 Task: Create a task  Inability to modify certain fields or settings , assign it to team member softage.10@softage.net in the project ZirconTech and update the status of the task to  On Track  , set the priority of the task to High.
Action: Mouse moved to (70, 287)
Screenshot: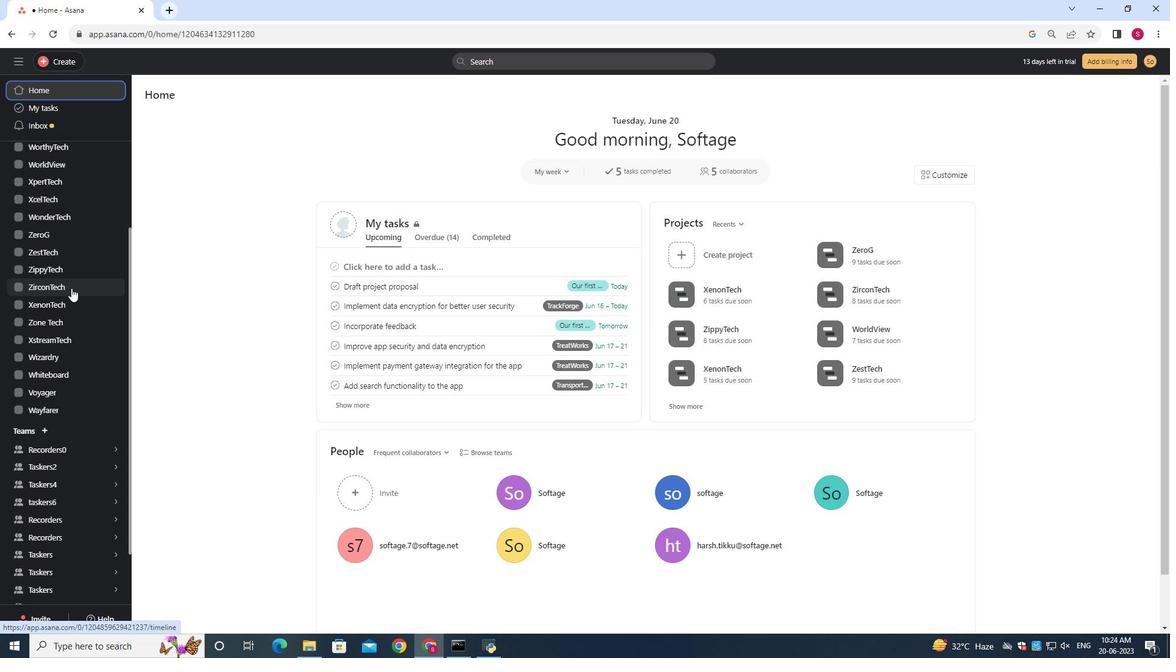 
Action: Mouse pressed left at (70, 287)
Screenshot: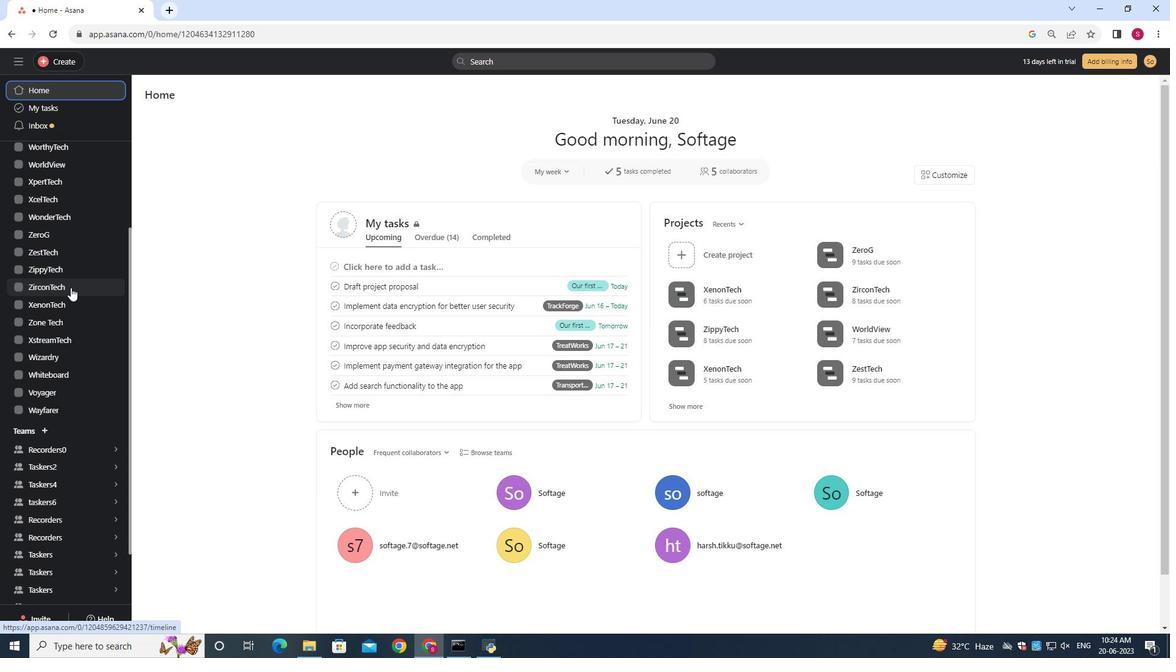 
Action: Mouse moved to (167, 148)
Screenshot: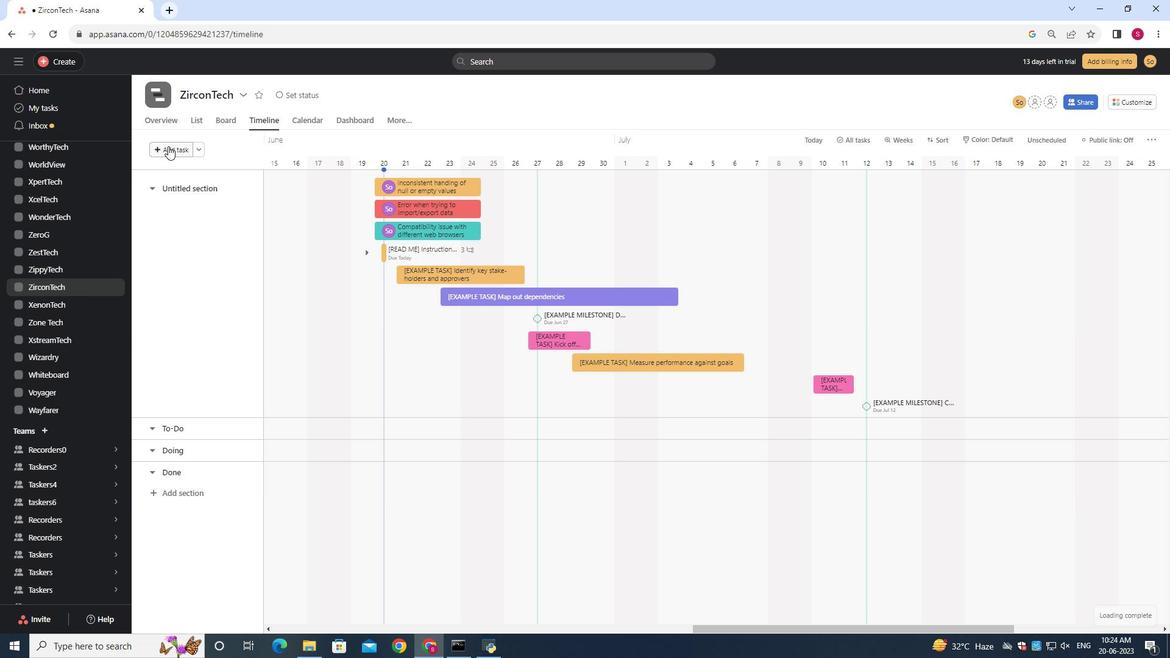 
Action: Mouse pressed left at (167, 148)
Screenshot: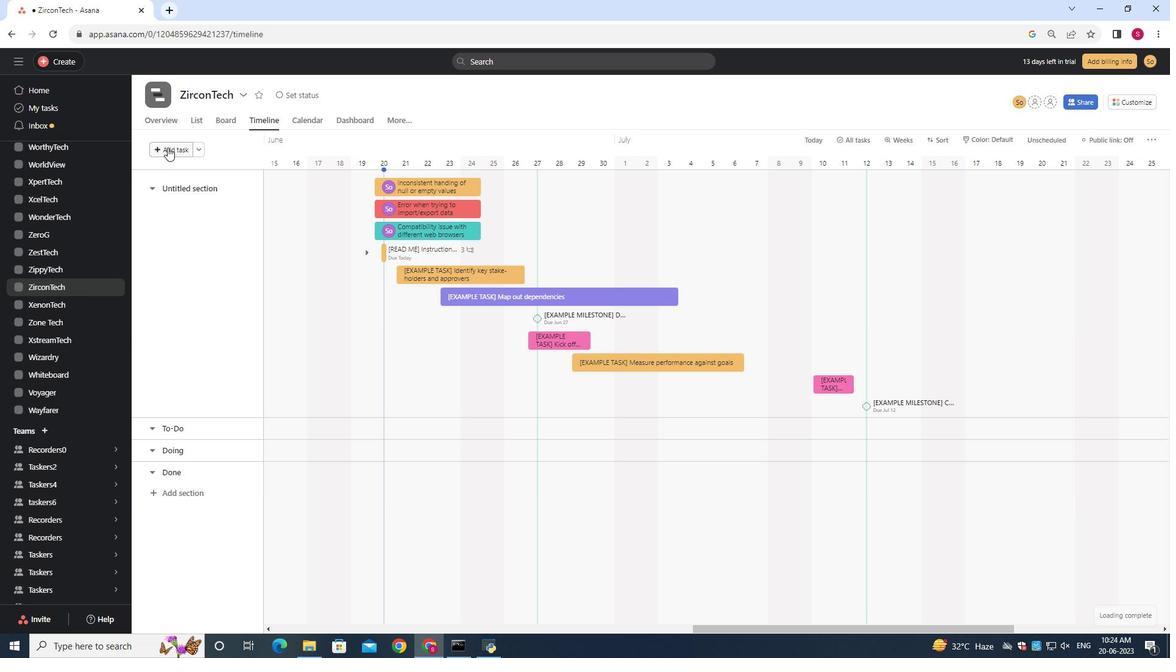 
Action: Mouse moved to (169, 149)
Screenshot: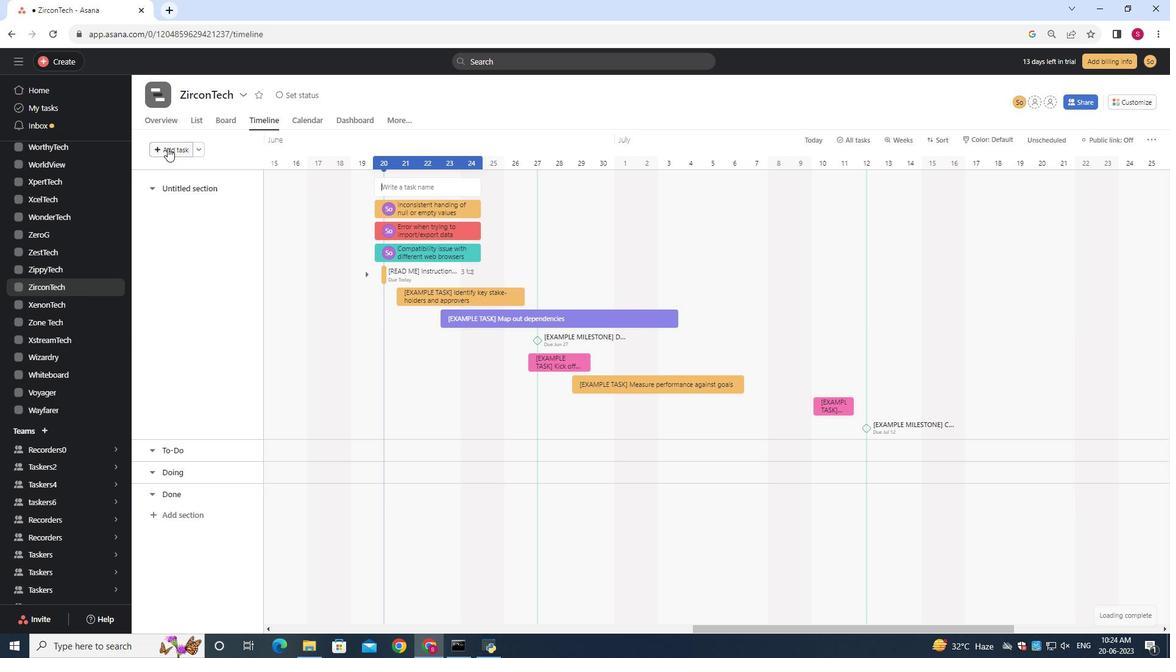 
Action: Key pressed <Key.shift>Inability<Key.space>to<Key.space>modify<Key.space>certain<Key.space>fields<Key.space>or<Key.space>settings
Screenshot: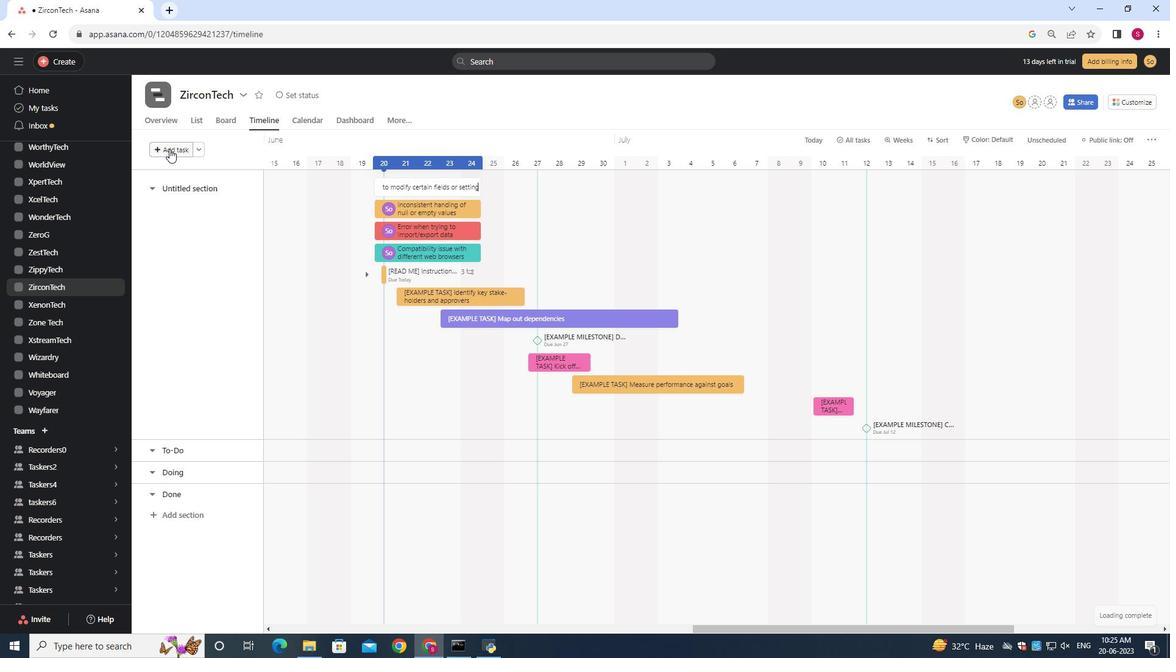 
Action: Mouse moved to (471, 187)
Screenshot: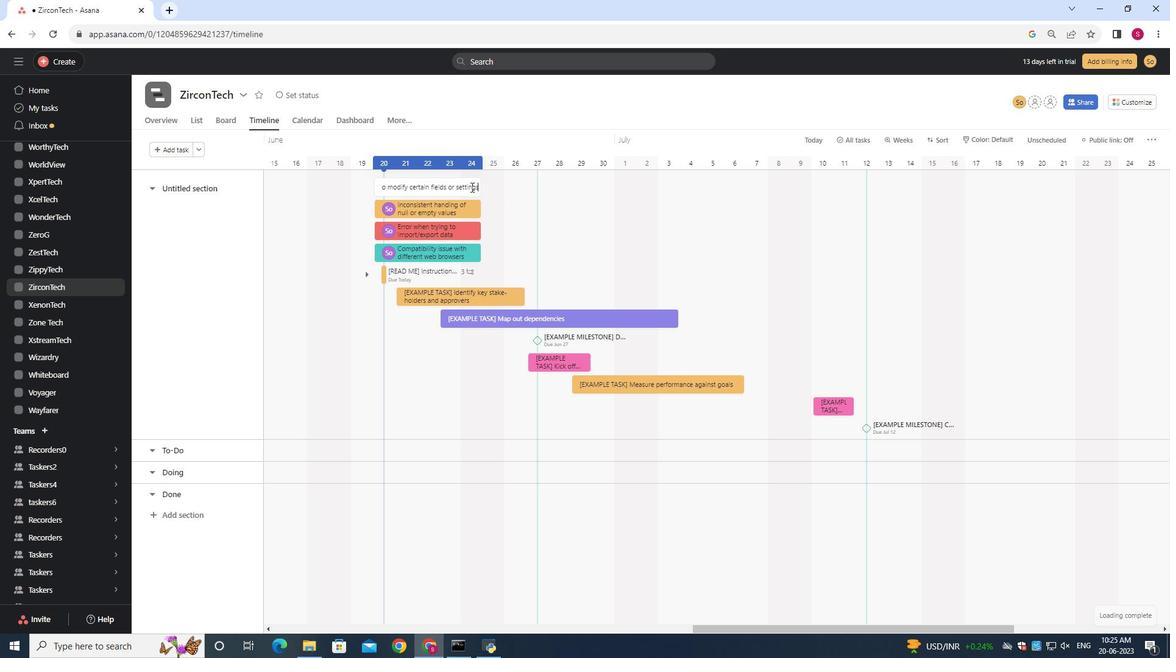 
Action: Mouse pressed left at (471, 187)
Screenshot: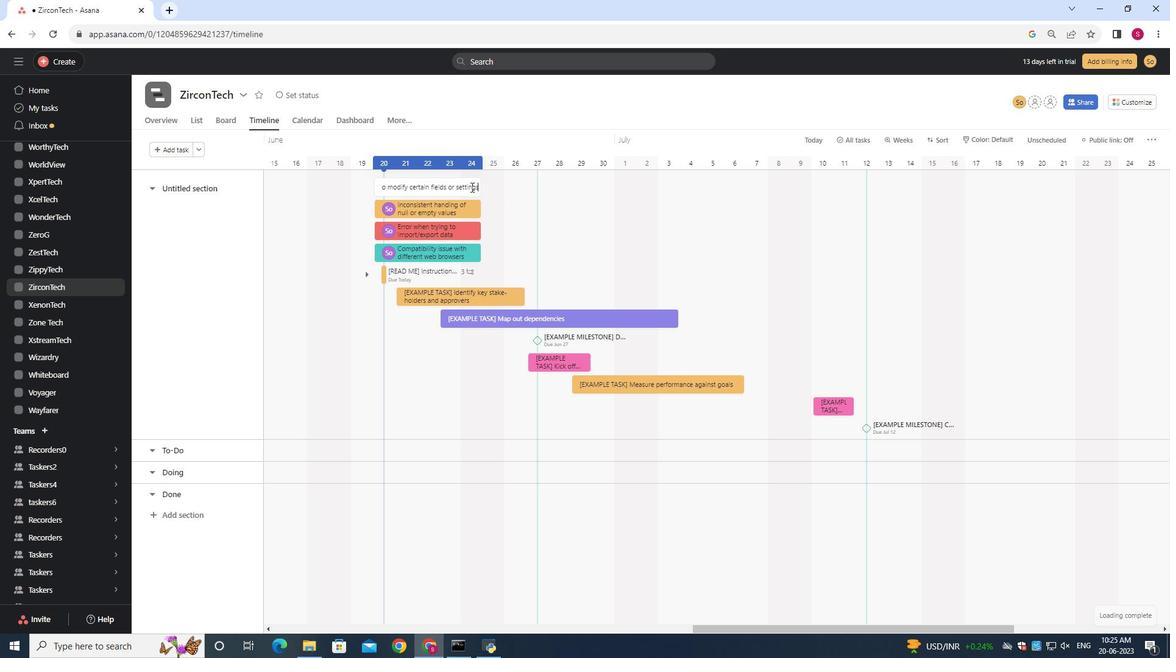 
Action: Mouse moved to (914, 202)
Screenshot: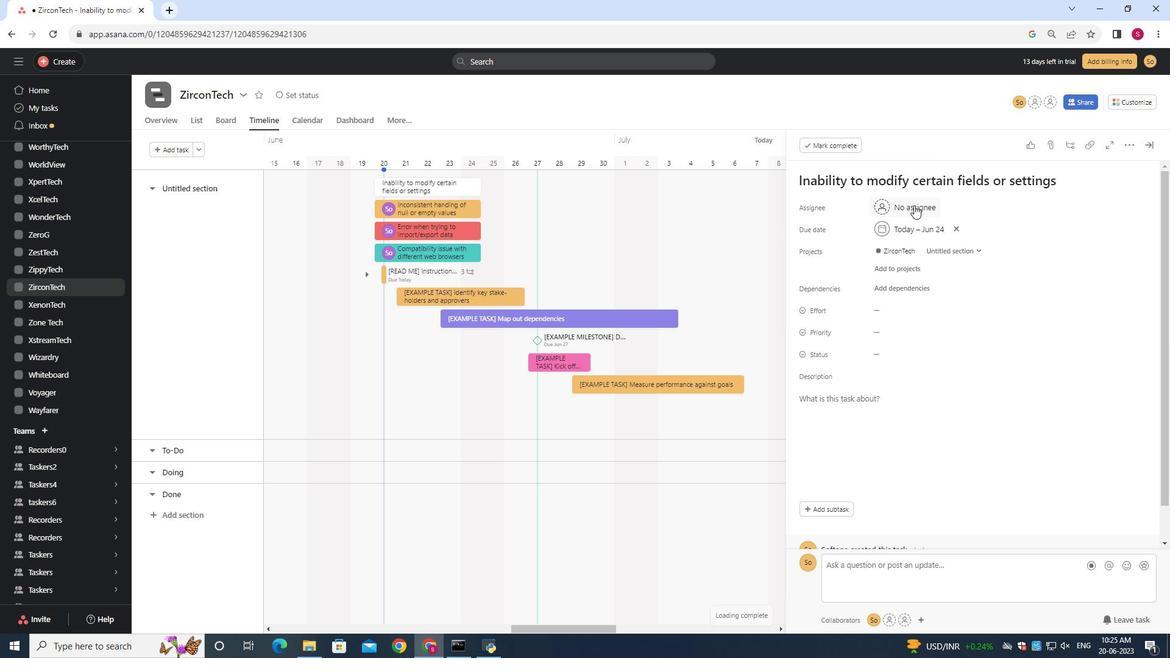 
Action: Mouse pressed left at (914, 202)
Screenshot: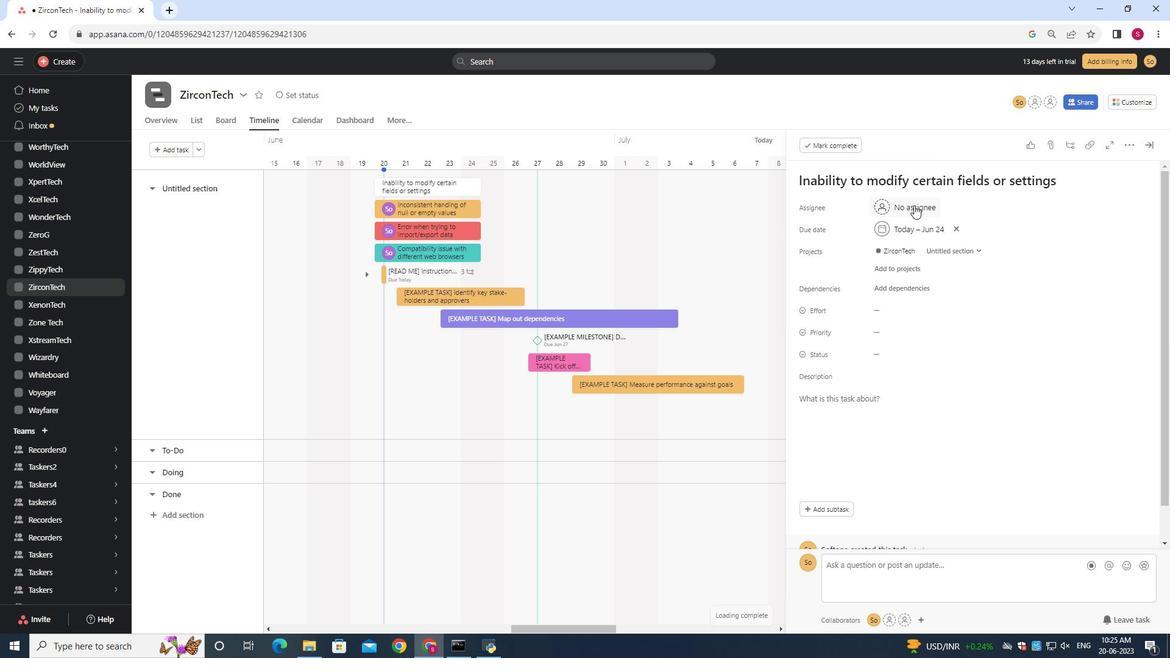 
Action: Mouse moved to (914, 201)
Screenshot: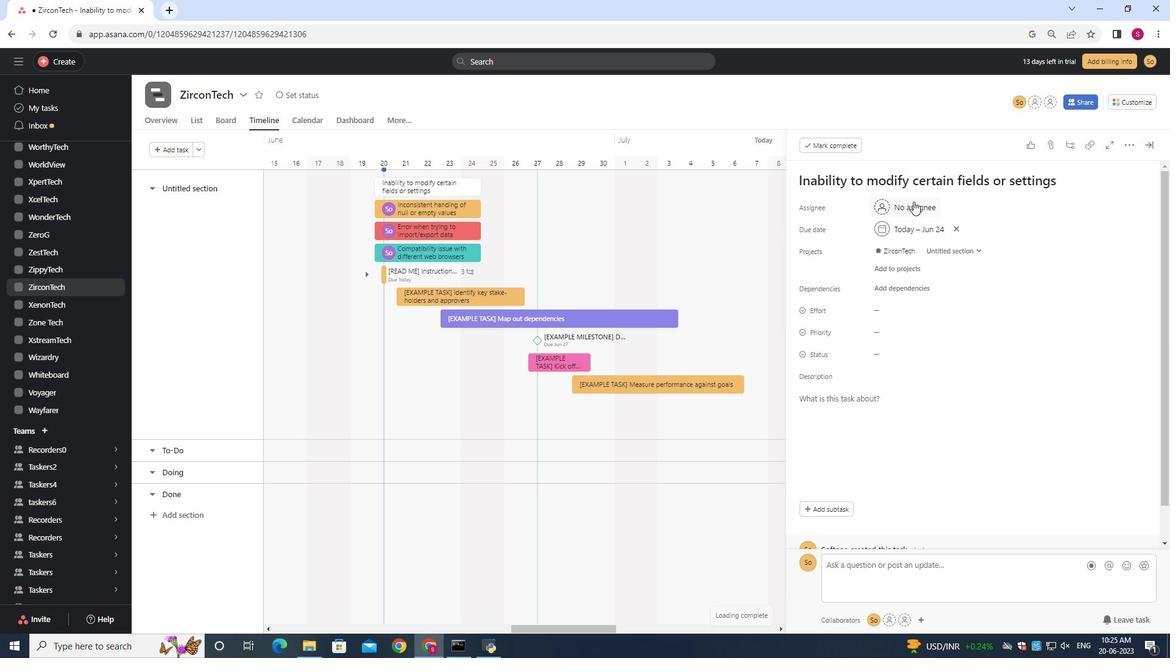 
Action: Key pressed softage.10<Key.shift>@softage.net
Screenshot: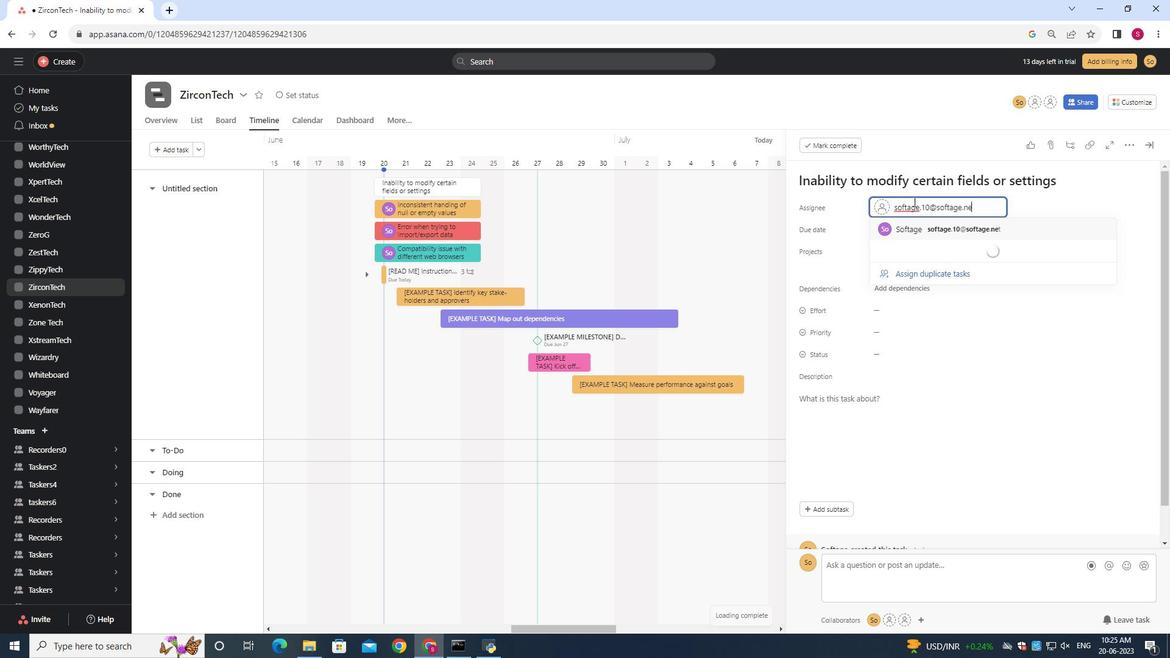 
Action: Mouse moved to (926, 225)
Screenshot: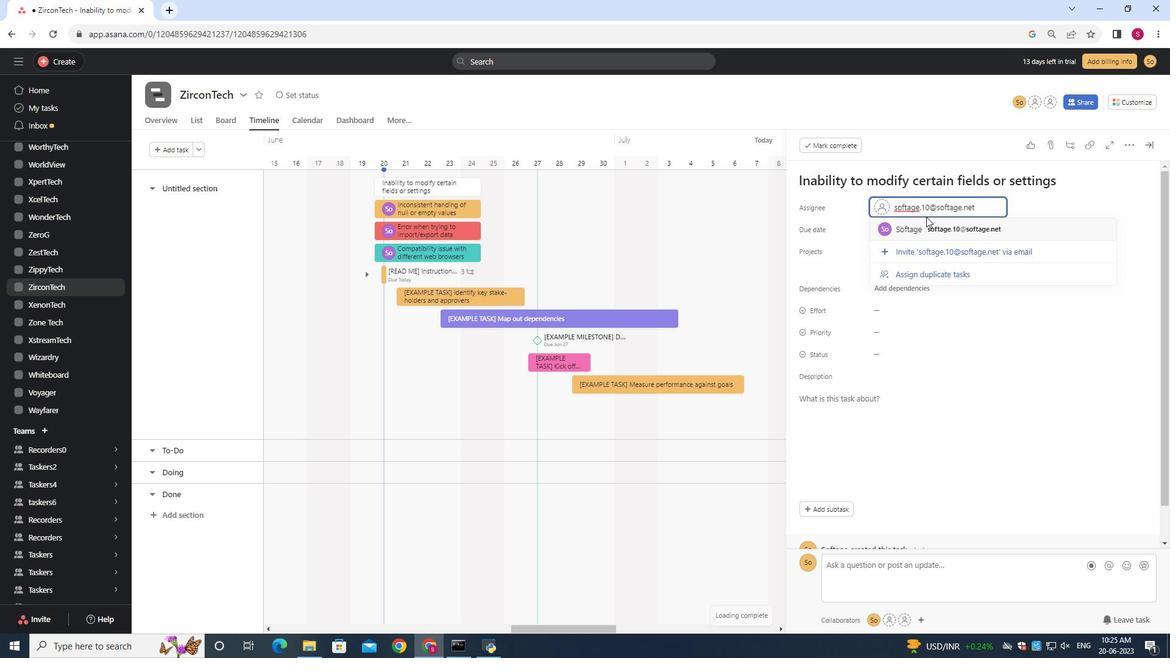 
Action: Mouse pressed left at (926, 225)
Screenshot: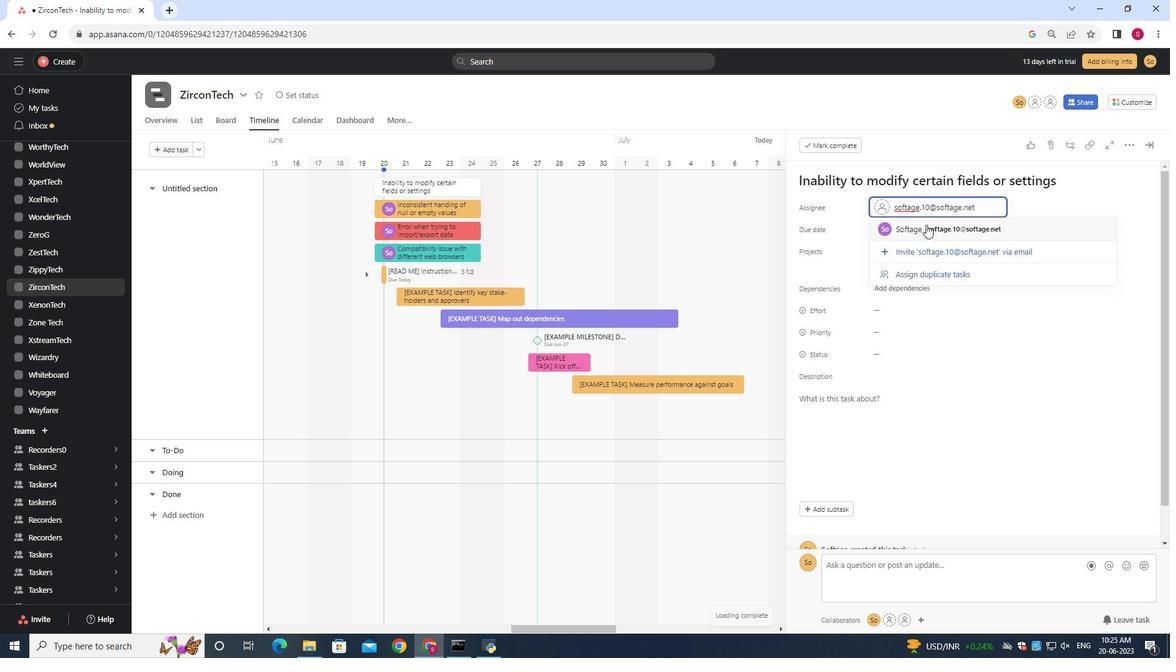 
Action: Mouse moved to (883, 356)
Screenshot: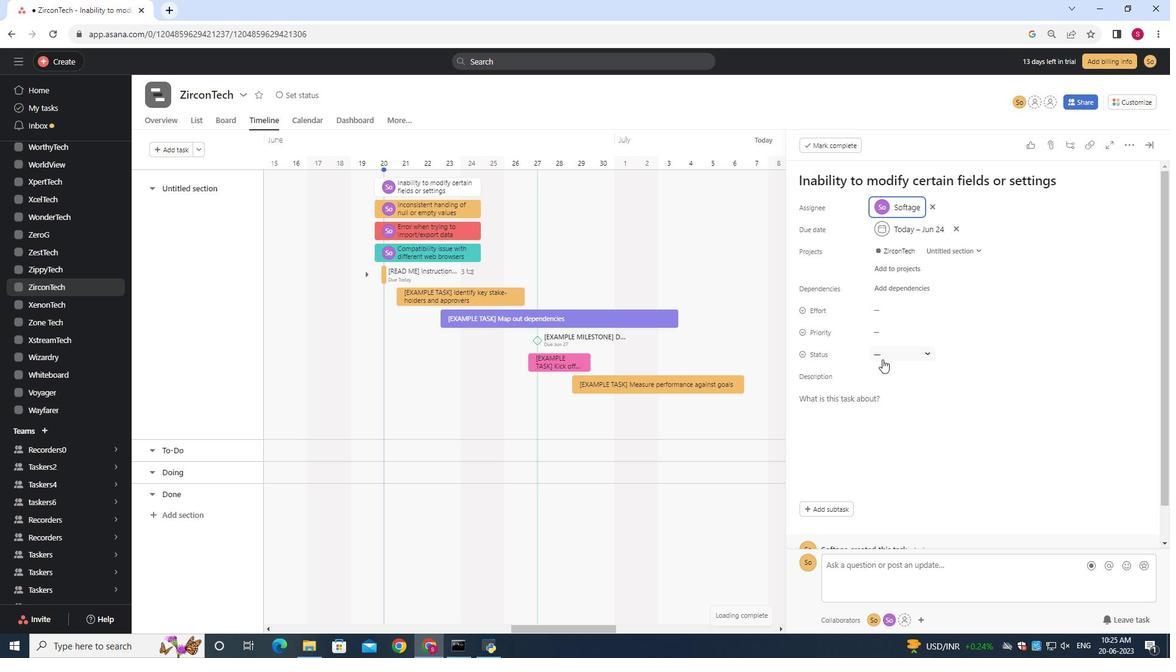 
Action: Mouse pressed left at (883, 356)
Screenshot: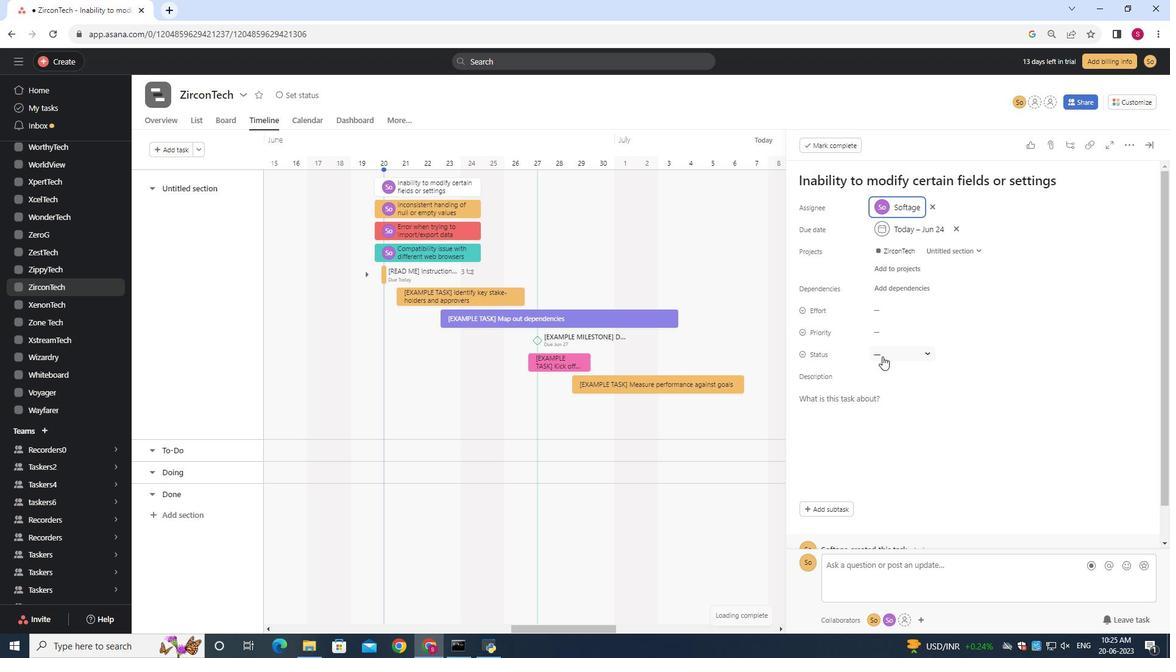 
Action: Mouse moved to (926, 400)
Screenshot: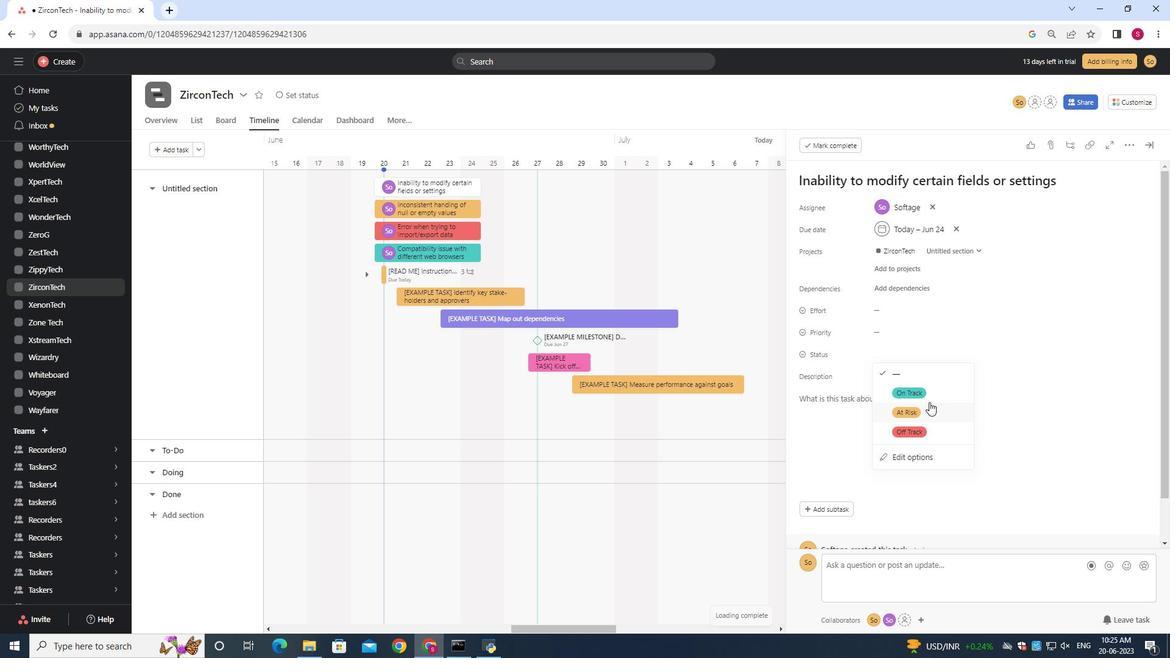 
Action: Mouse pressed left at (926, 400)
Screenshot: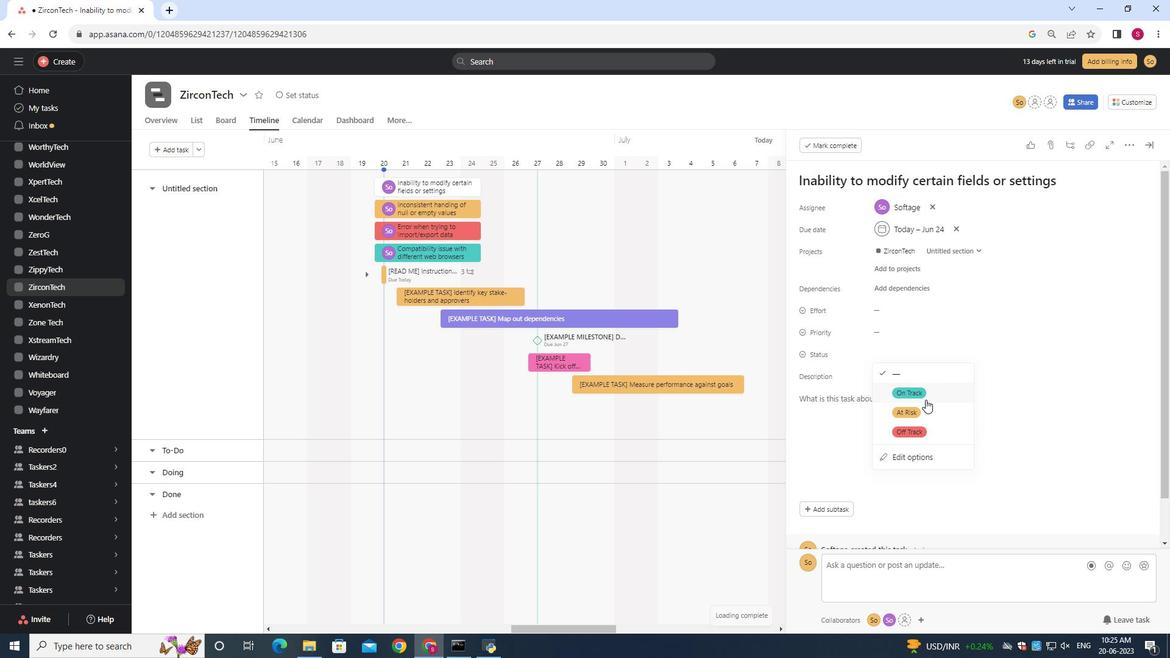 
Action: Mouse moved to (908, 336)
Screenshot: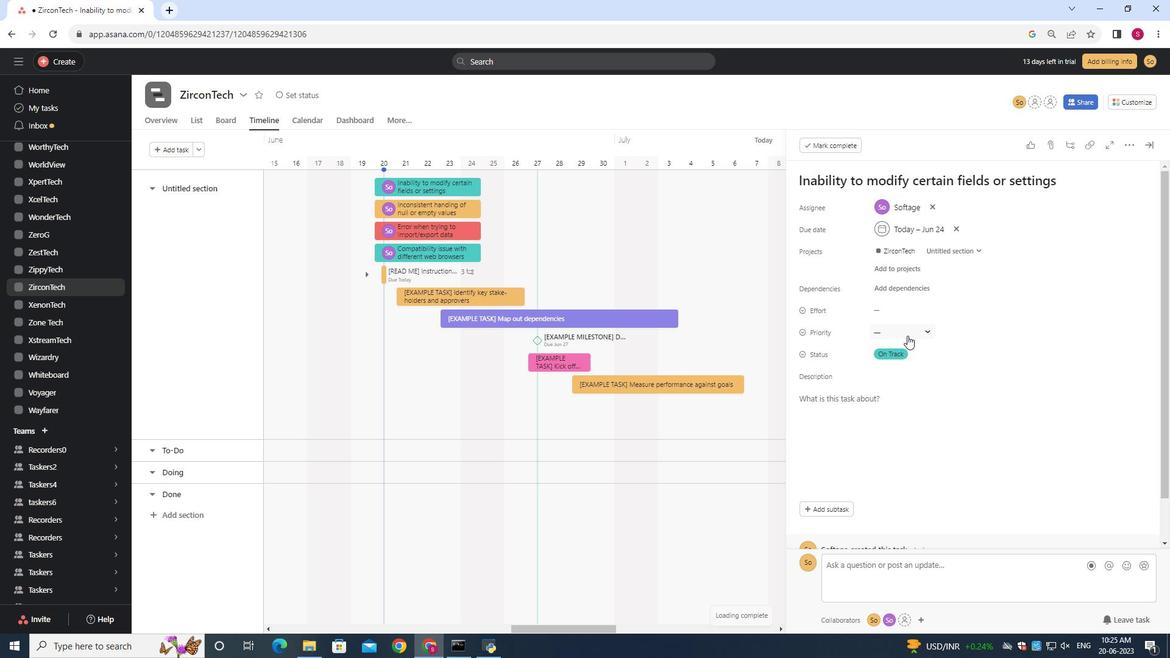 
Action: Mouse pressed left at (908, 336)
Screenshot: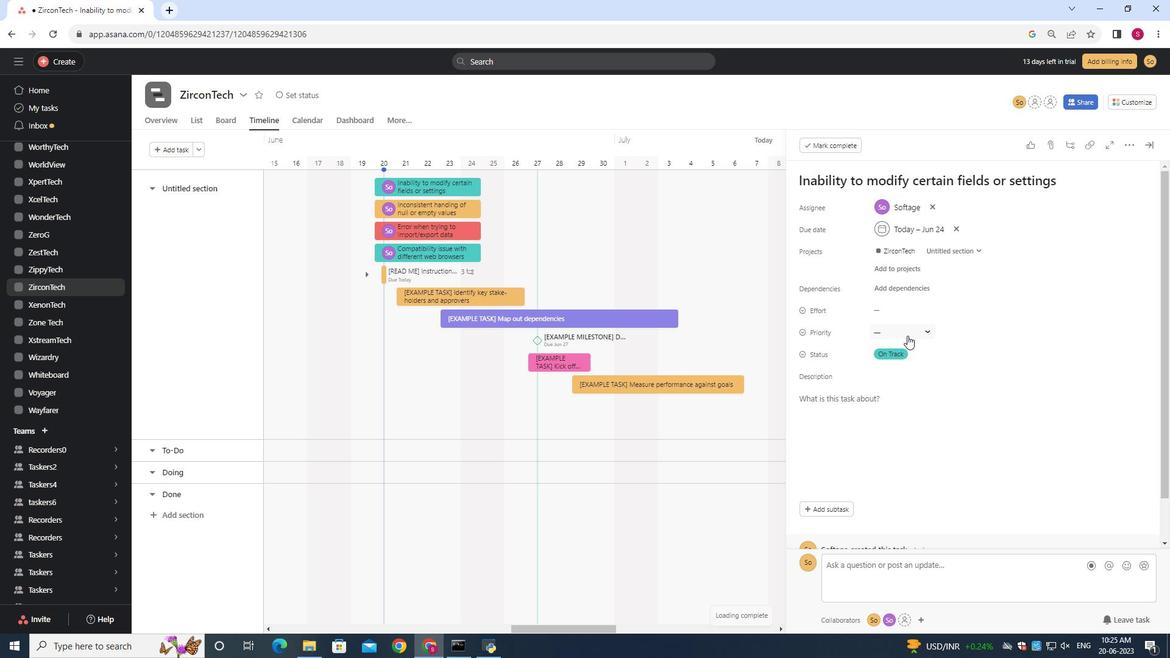 
Action: Mouse moved to (912, 371)
Screenshot: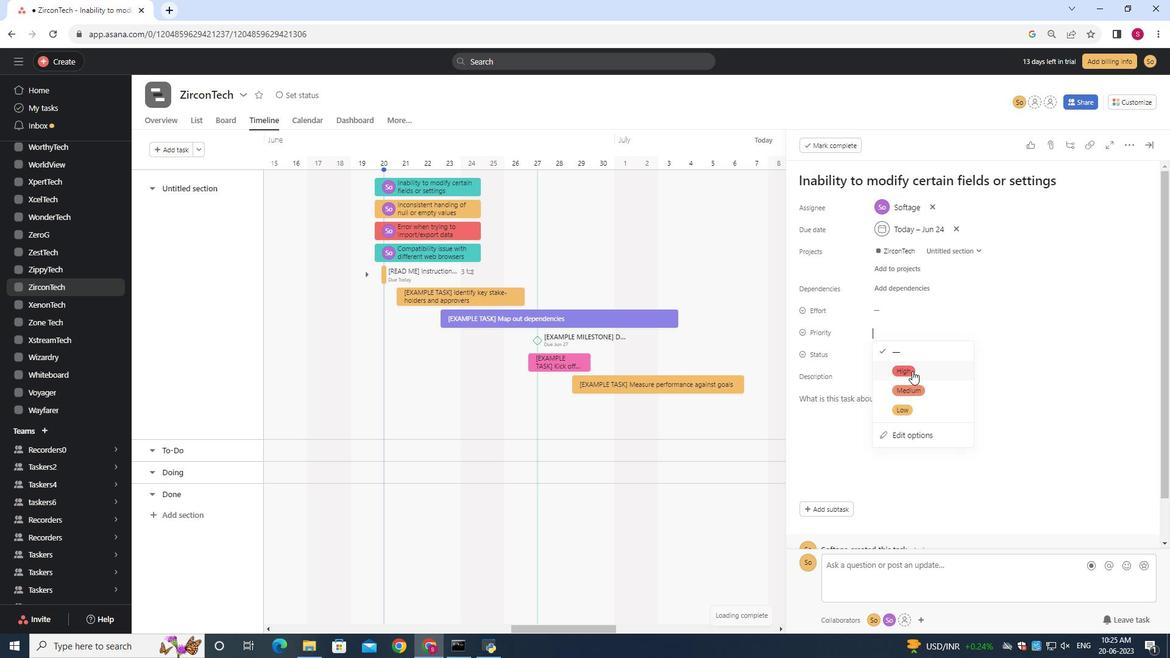 
Action: Mouse pressed left at (912, 371)
Screenshot: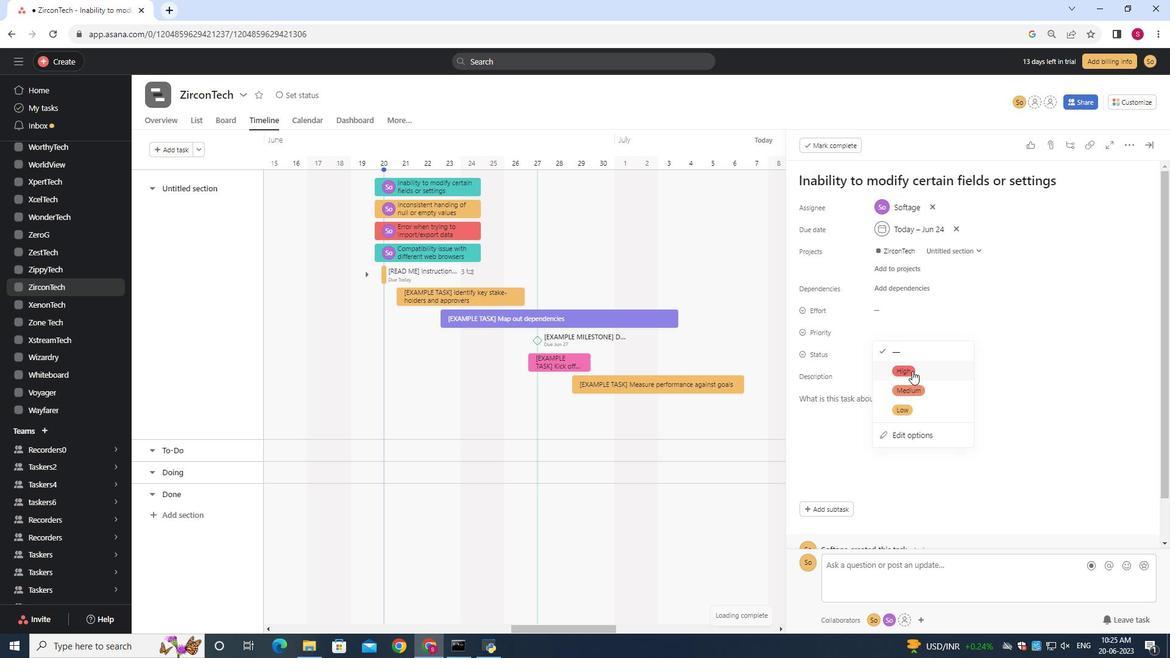 
Action: Mouse moved to (884, 325)
Screenshot: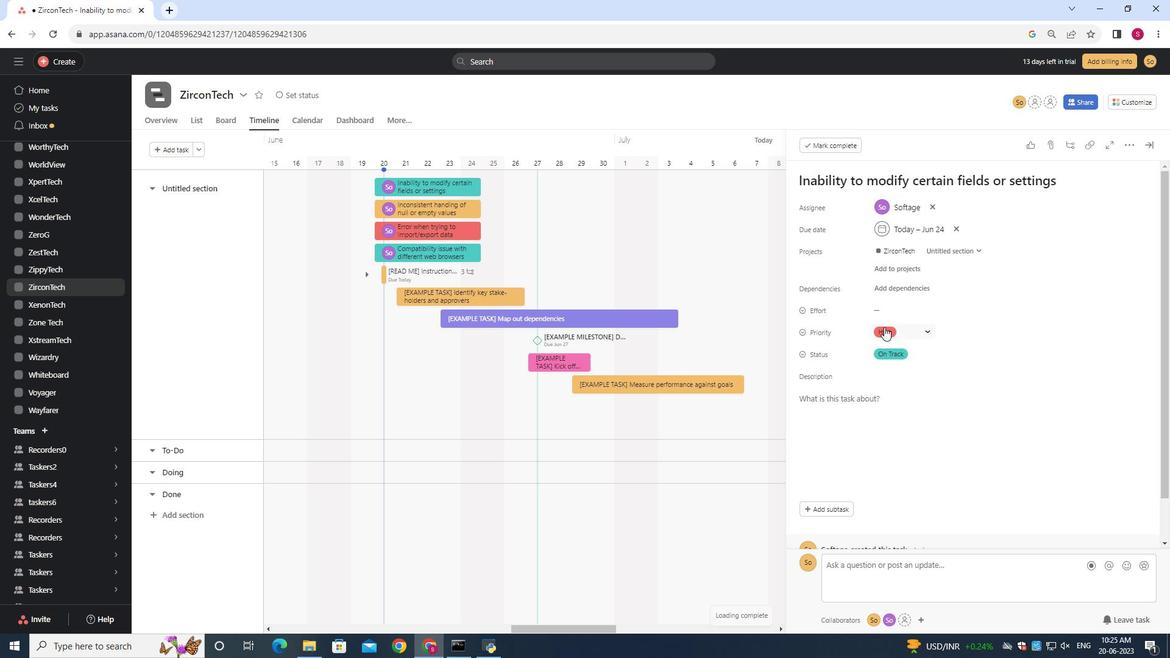 
